 Task: Select the on option in the diff line deleted .
Action: Mouse moved to (30, 575)
Screenshot: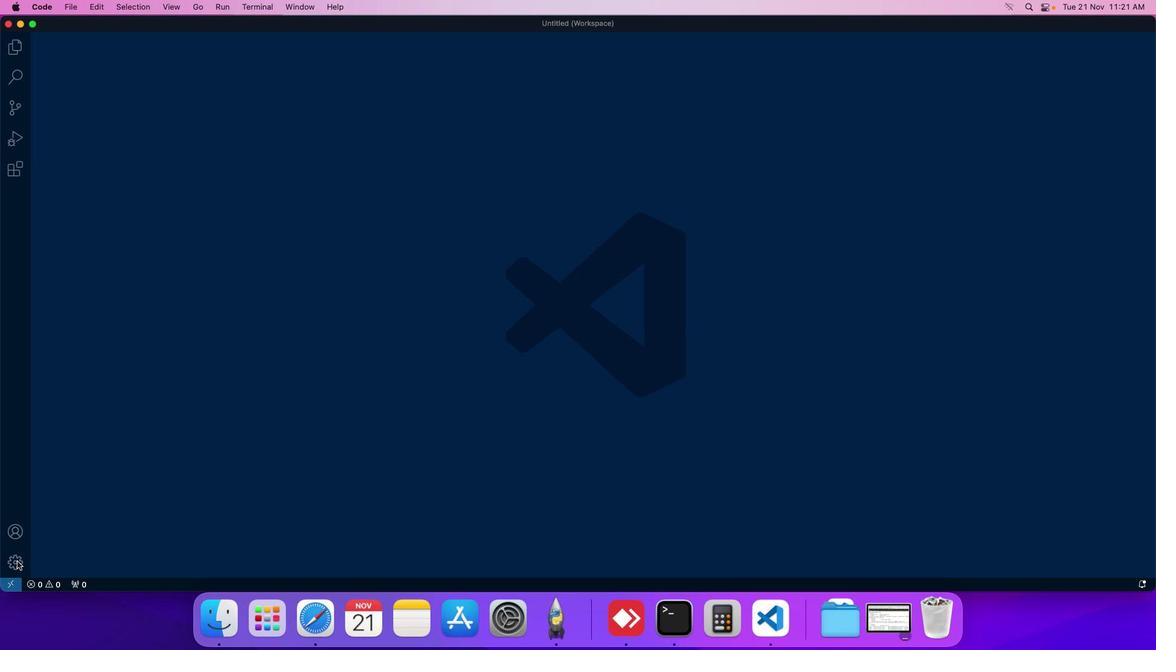 
Action: Mouse pressed left at (30, 575)
Screenshot: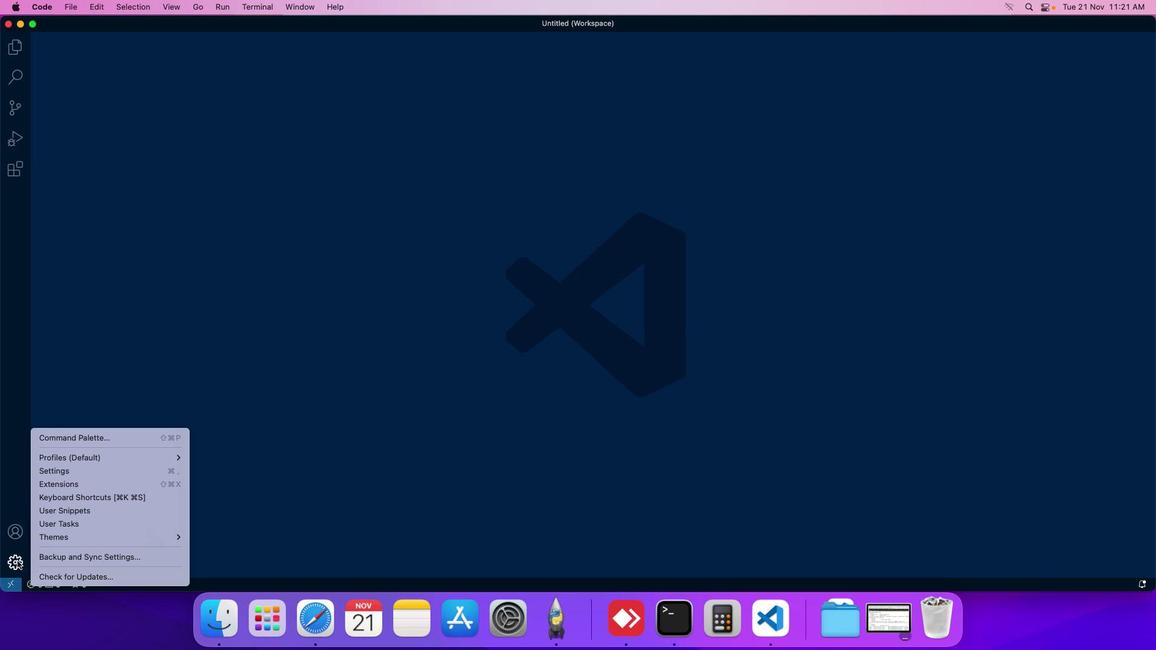 
Action: Mouse moved to (62, 486)
Screenshot: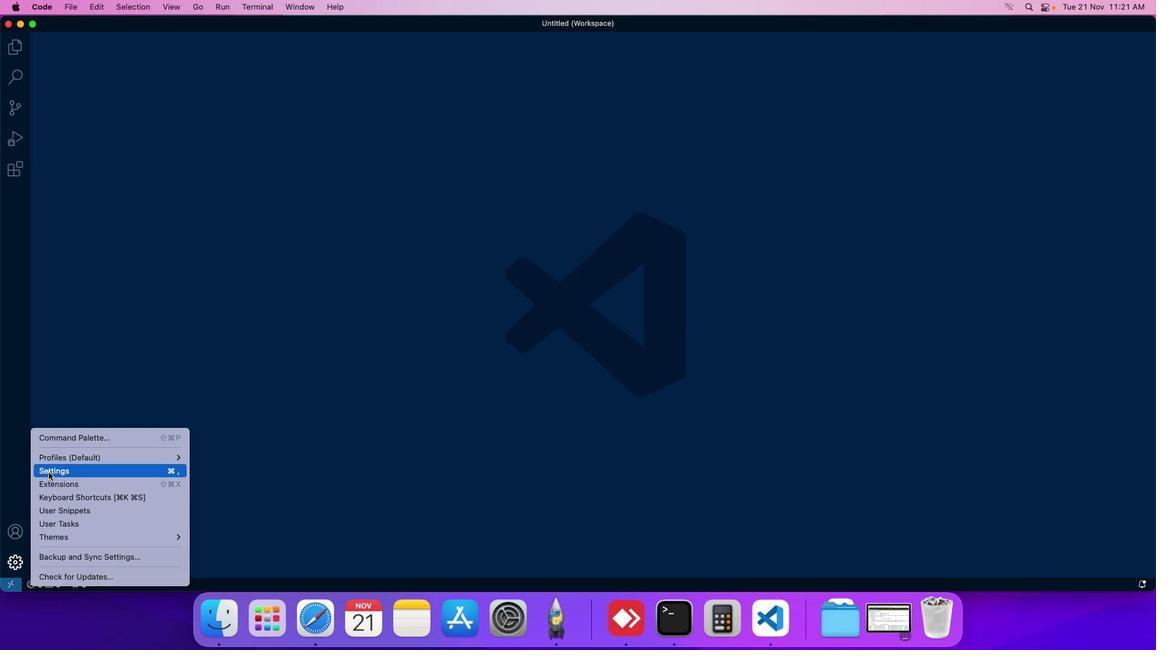 
Action: Mouse pressed left at (62, 486)
Screenshot: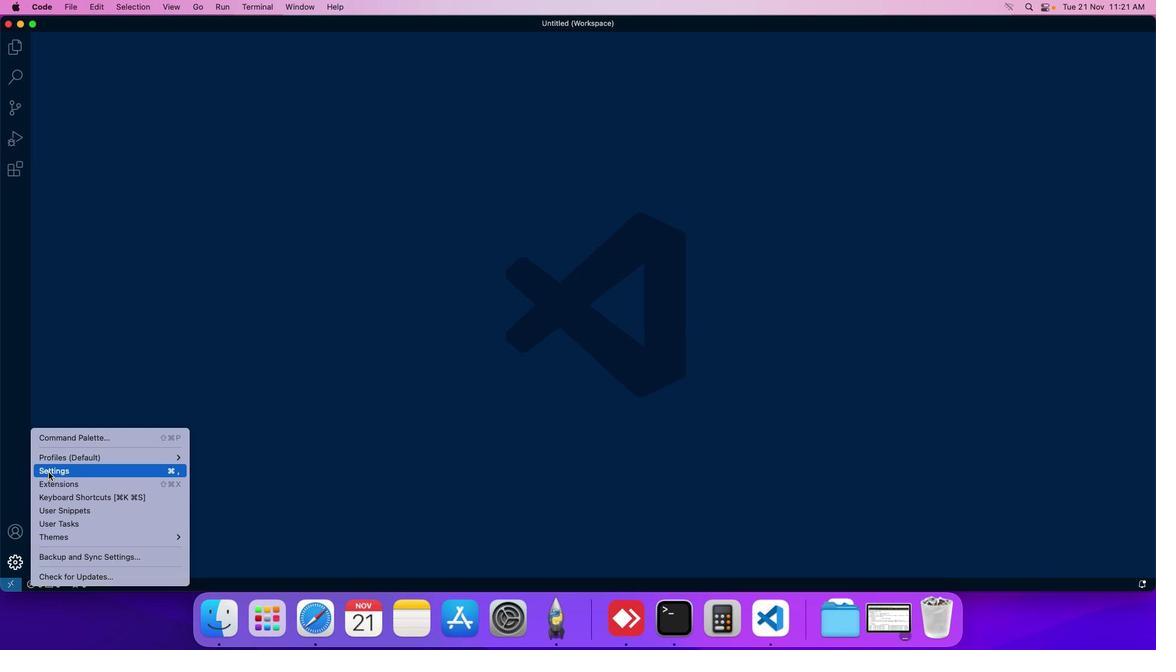 
Action: Mouse moved to (307, 106)
Screenshot: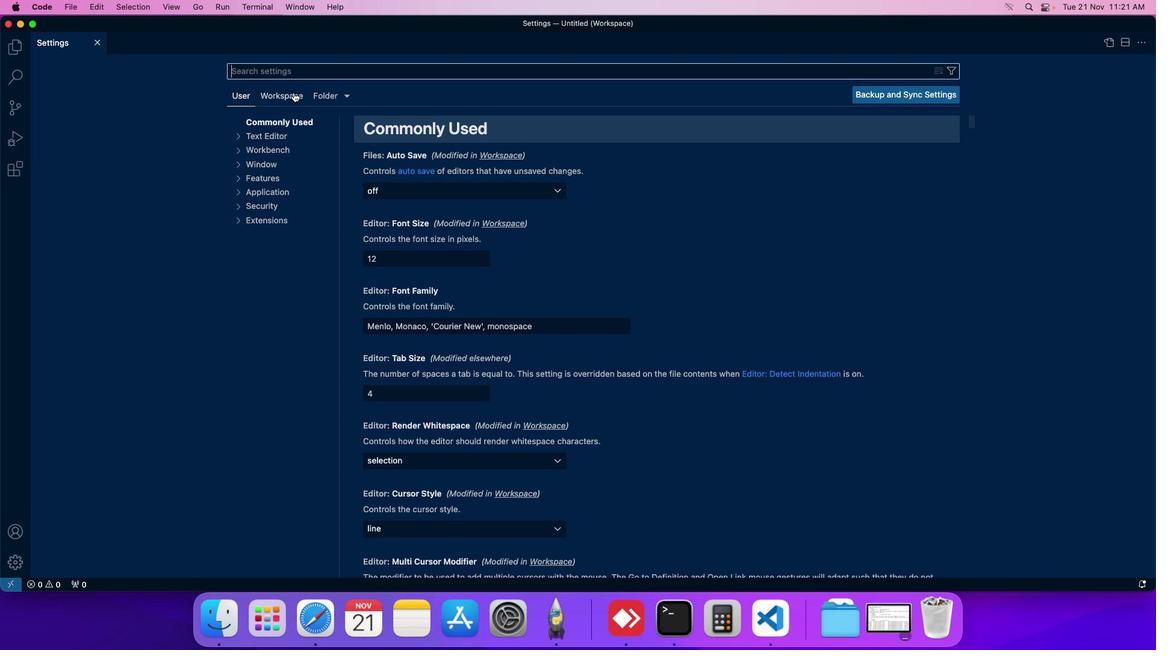 
Action: Mouse pressed left at (307, 106)
Screenshot: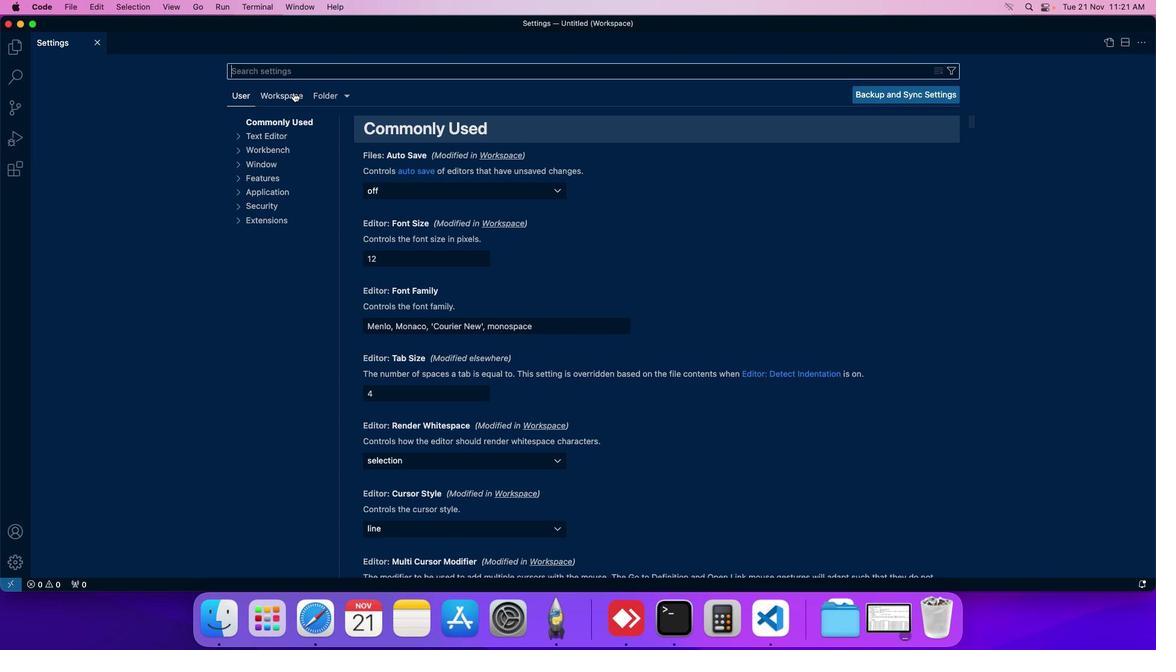 
Action: Mouse moved to (285, 192)
Screenshot: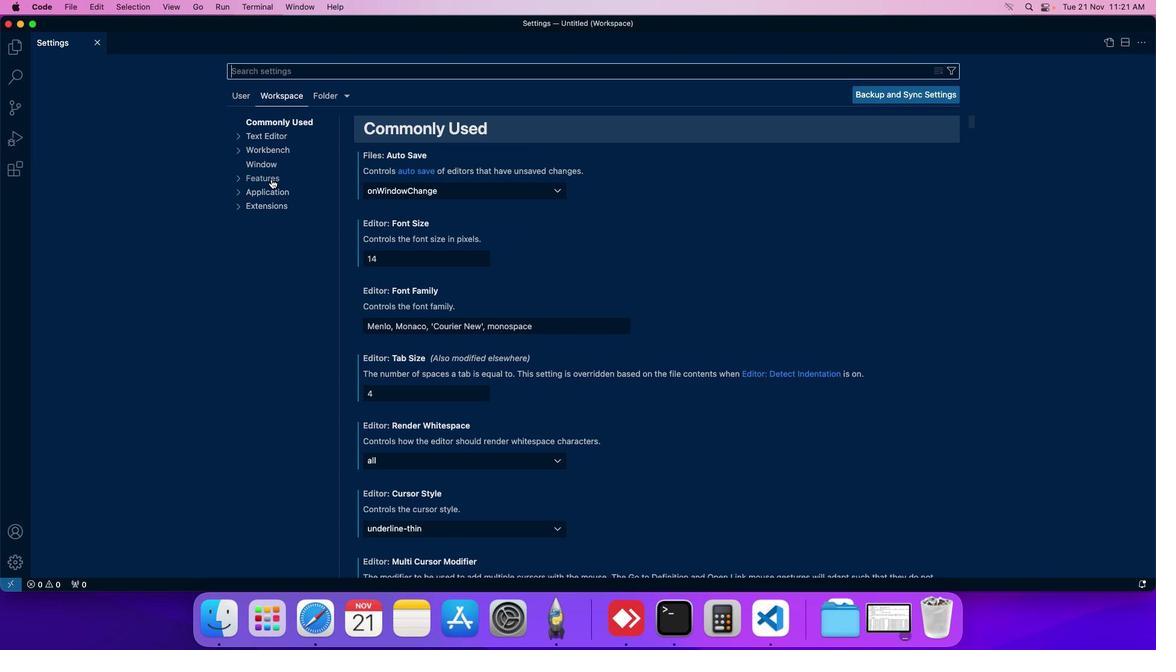 
Action: Mouse pressed left at (285, 192)
Screenshot: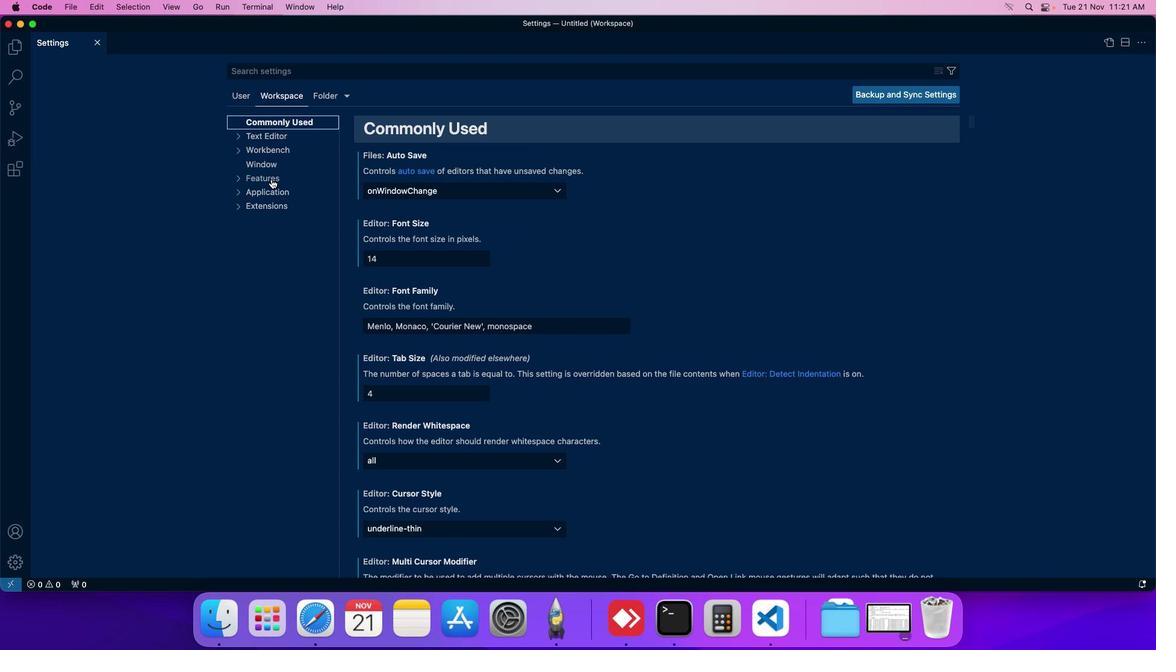 
Action: Mouse moved to (287, 417)
Screenshot: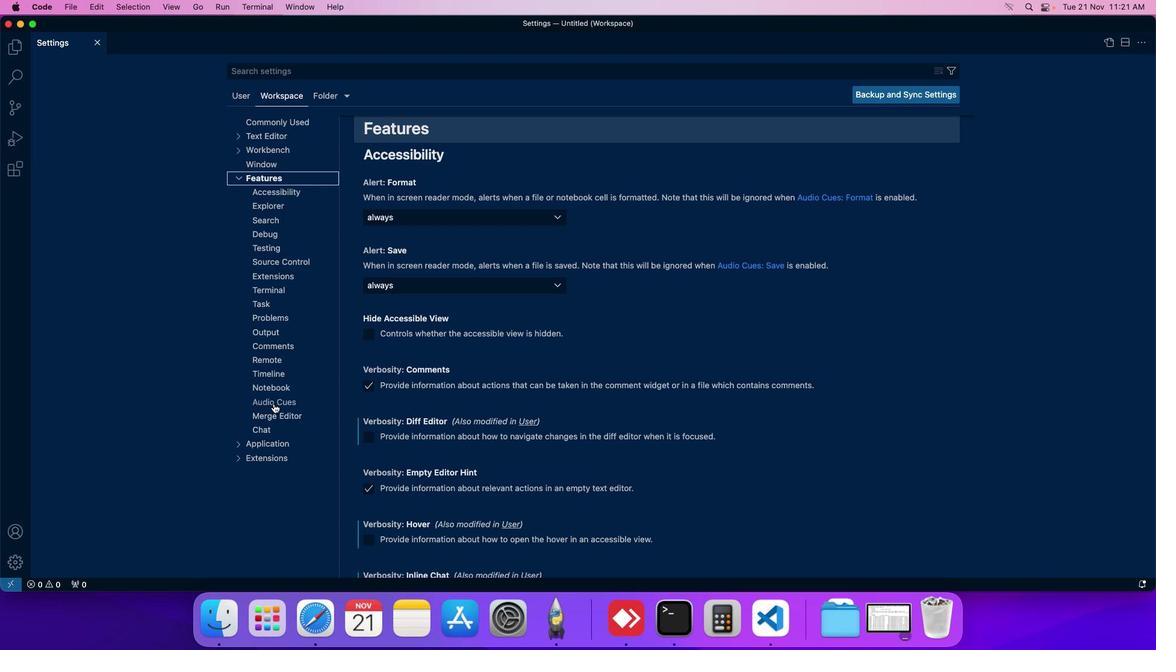 
Action: Mouse pressed left at (287, 417)
Screenshot: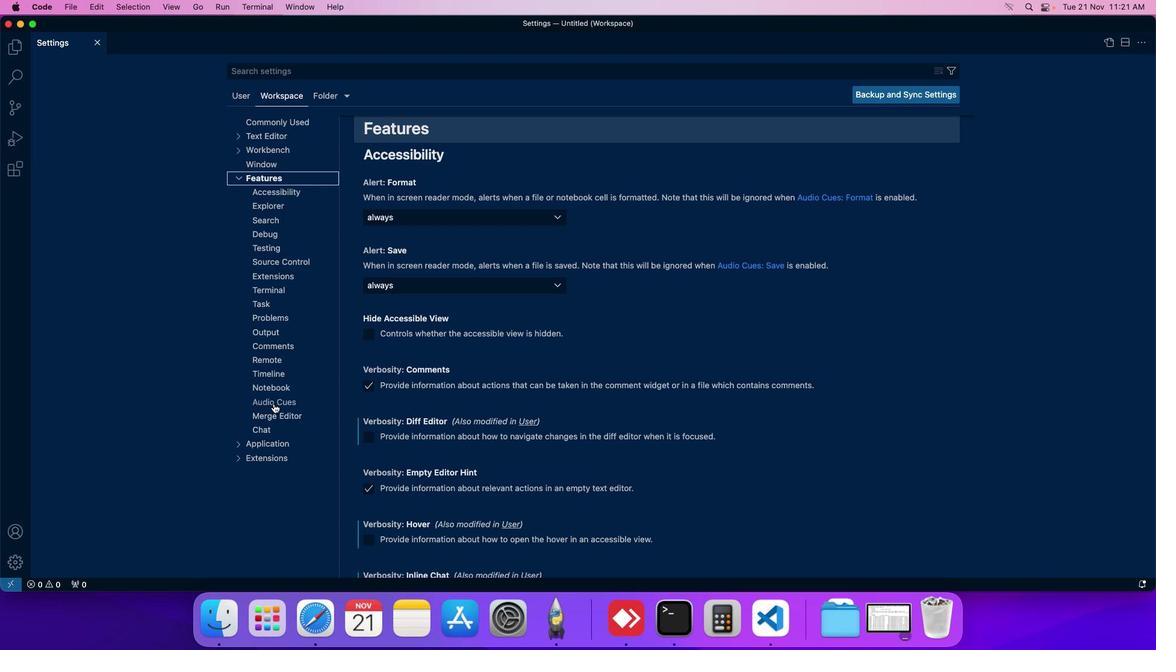 
Action: Mouse moved to (415, 342)
Screenshot: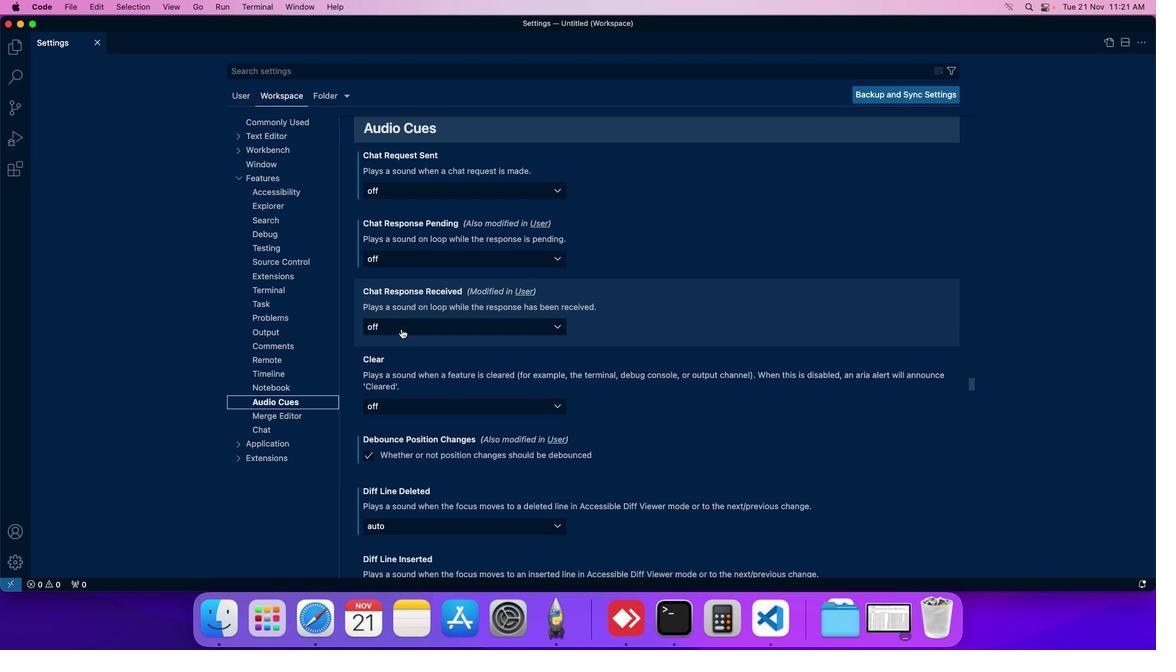 
Action: Mouse scrolled (415, 342) with delta (13, 13)
Screenshot: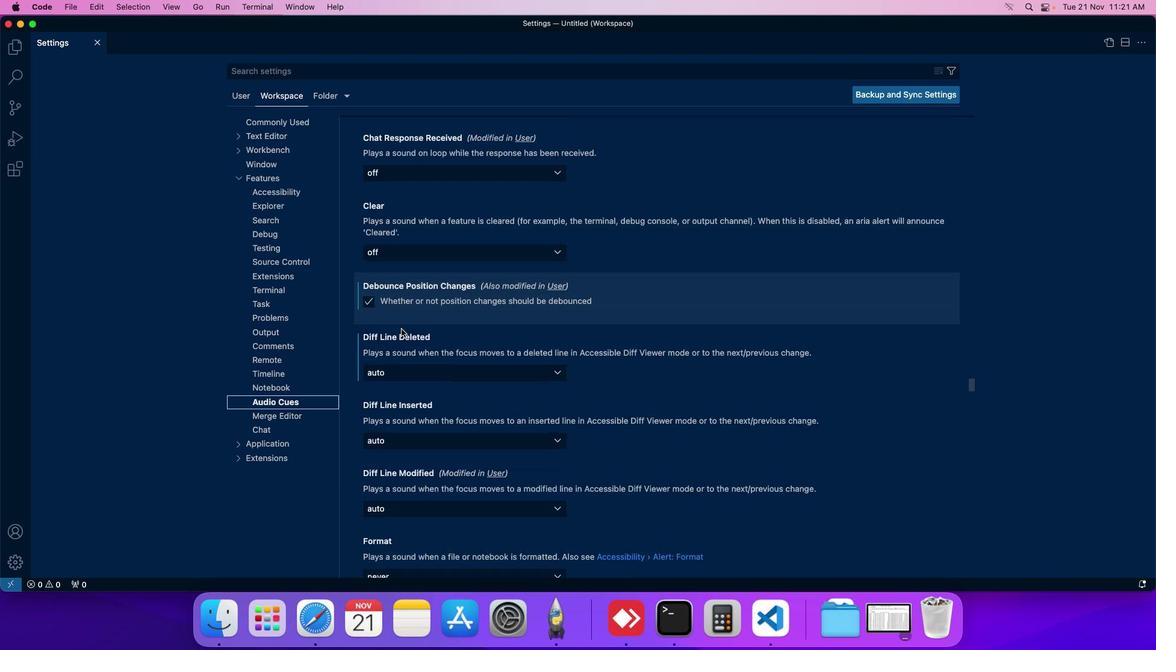 
Action: Mouse moved to (409, 381)
Screenshot: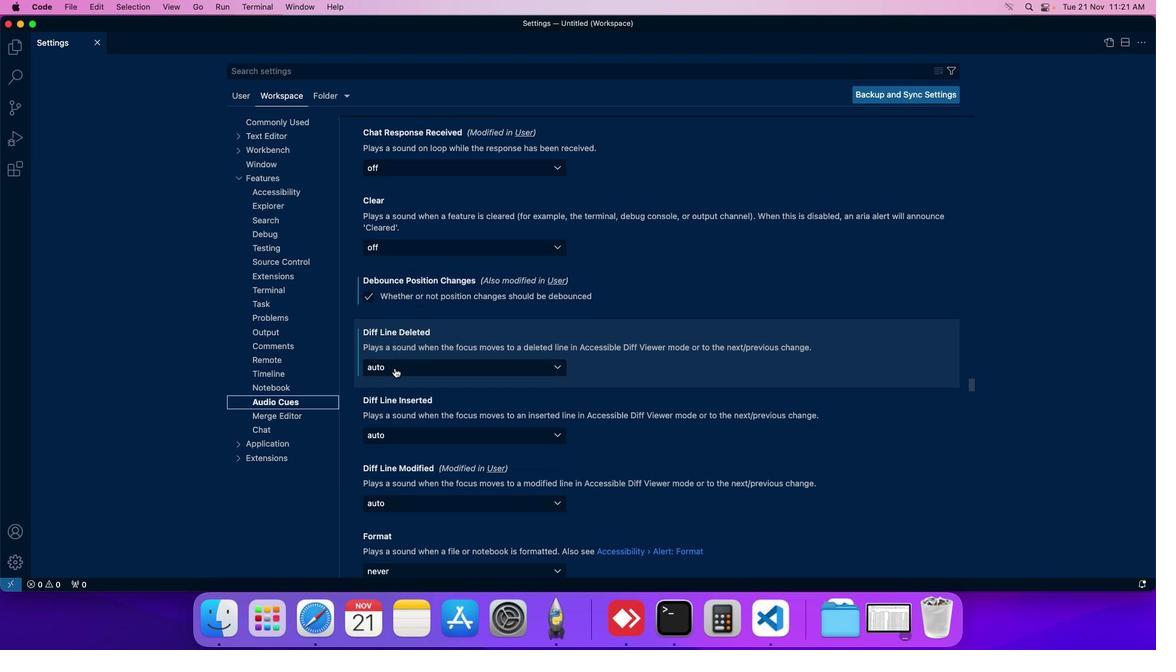 
Action: Mouse pressed left at (409, 381)
Screenshot: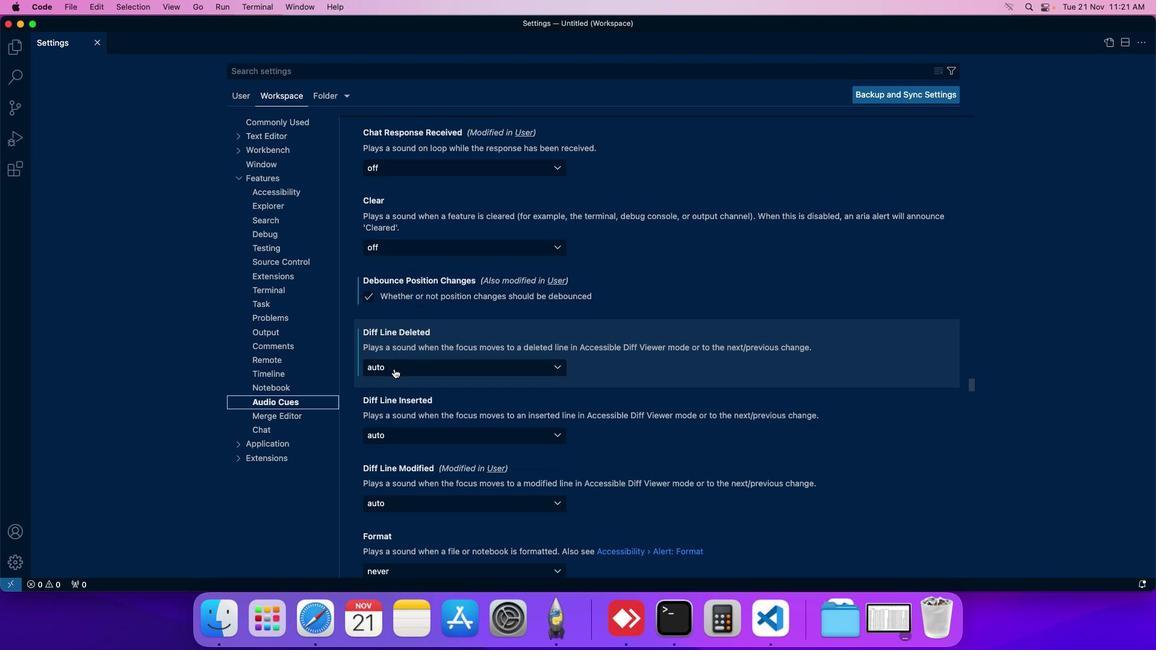 
Action: Mouse moved to (396, 409)
Screenshot: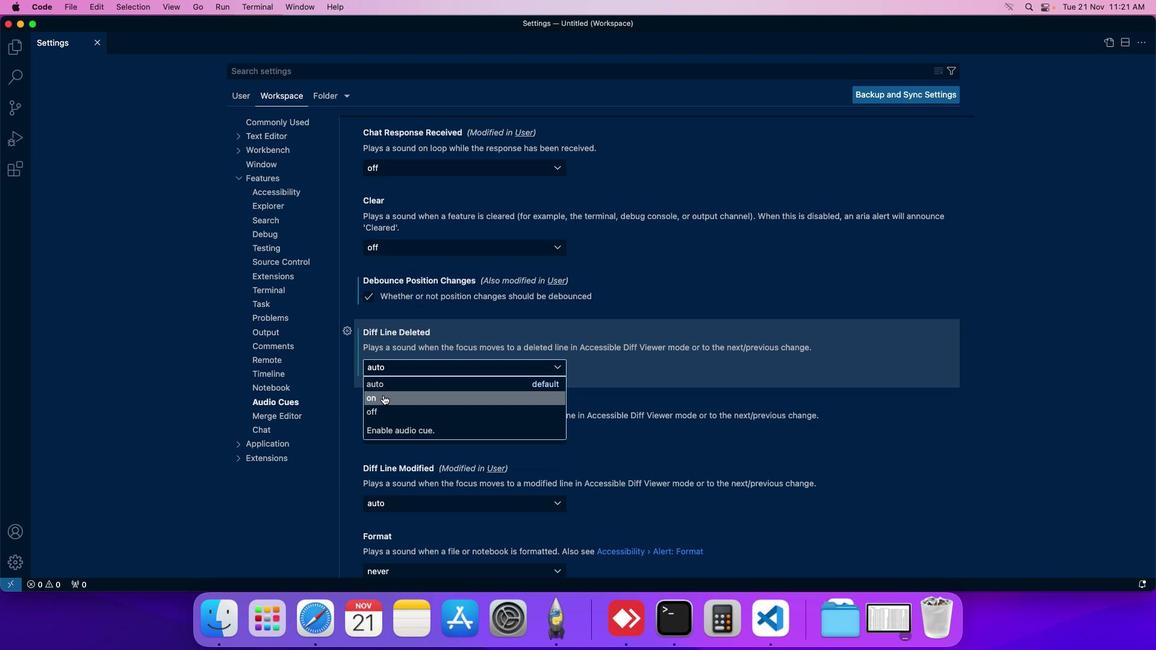 
Action: Mouse pressed left at (396, 409)
Screenshot: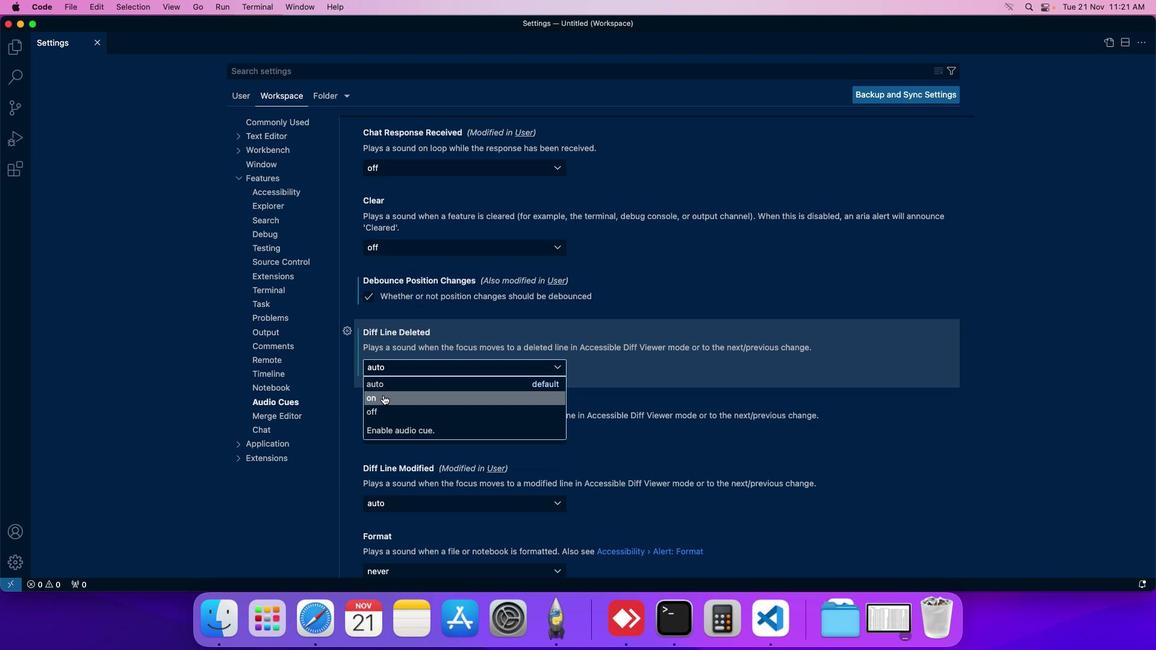 
Action: Mouse moved to (423, 378)
Screenshot: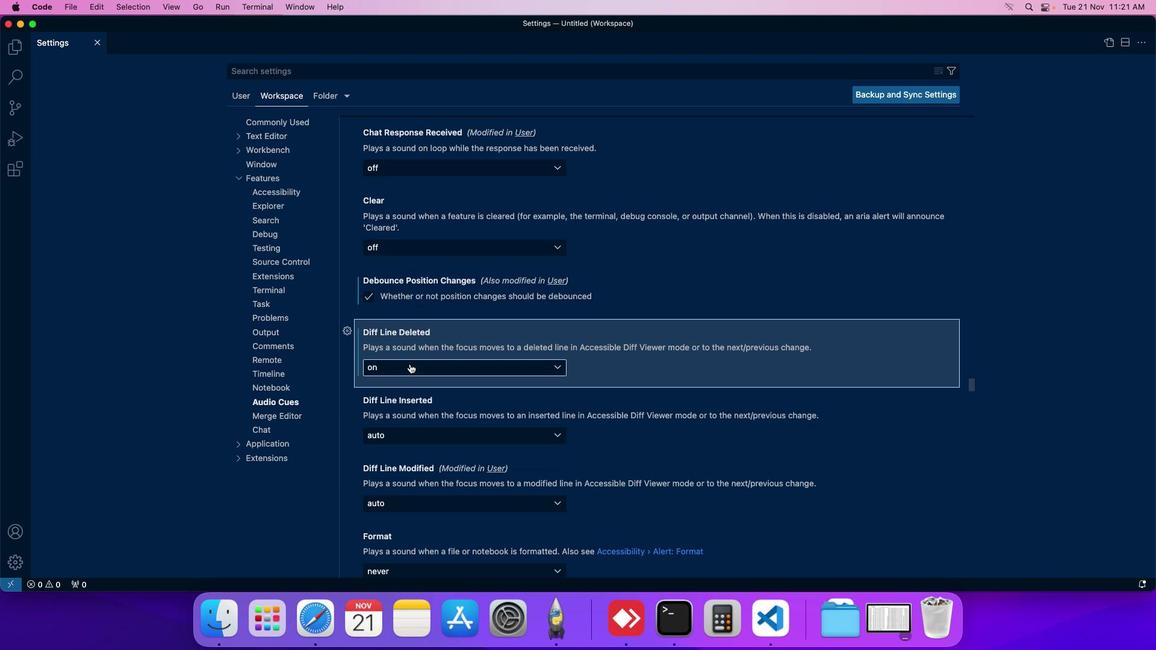 
